 Task: Mark as unread   from Email0077 with a subject Subject0074
Action: Mouse moved to (538, 96)
Screenshot: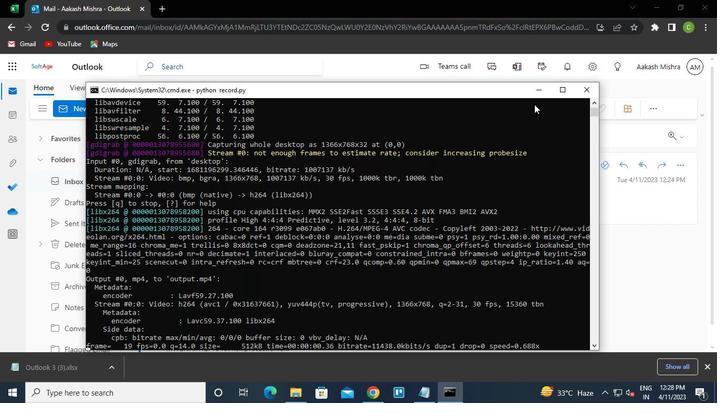 
Action: Mouse pressed left at (538, 96)
Screenshot: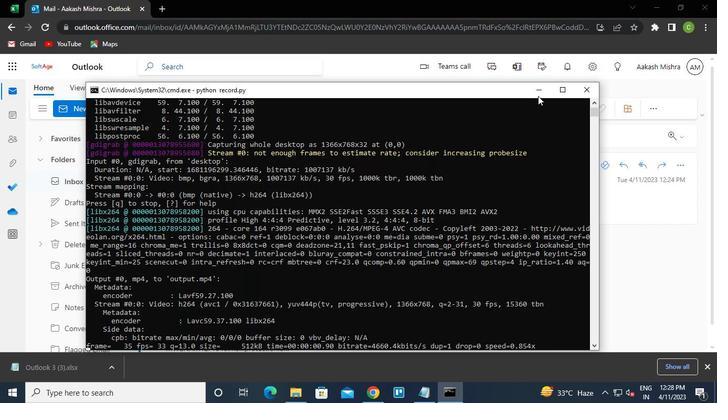 
Action: Mouse moved to (250, 161)
Screenshot: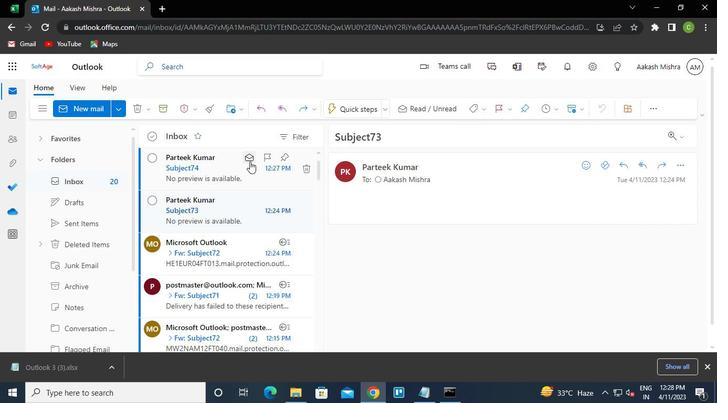 
Action: Mouse pressed left at (250, 161)
Screenshot: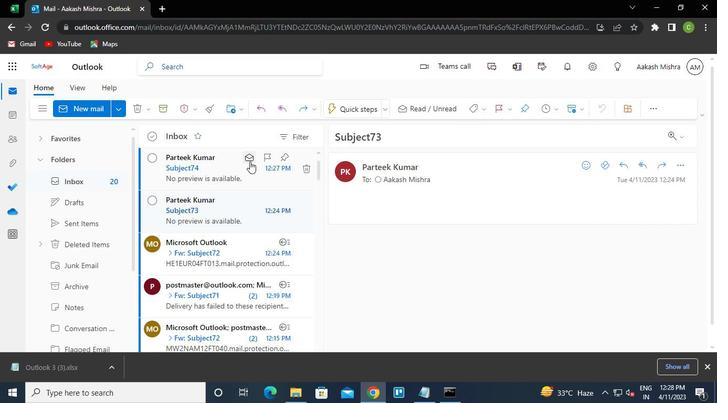 
Action: Mouse moved to (451, 396)
Screenshot: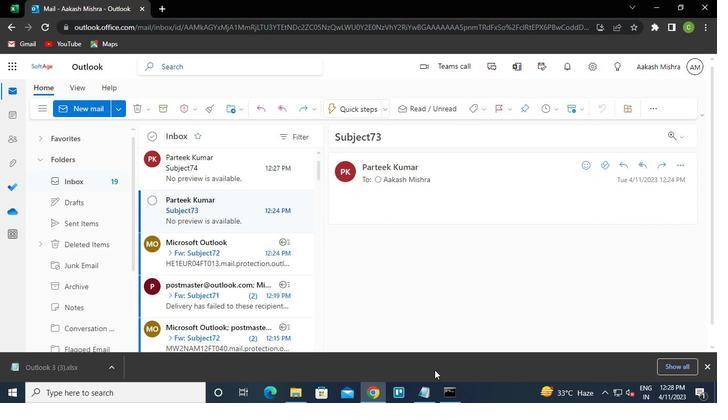 
Action: Mouse pressed left at (451, 396)
Screenshot: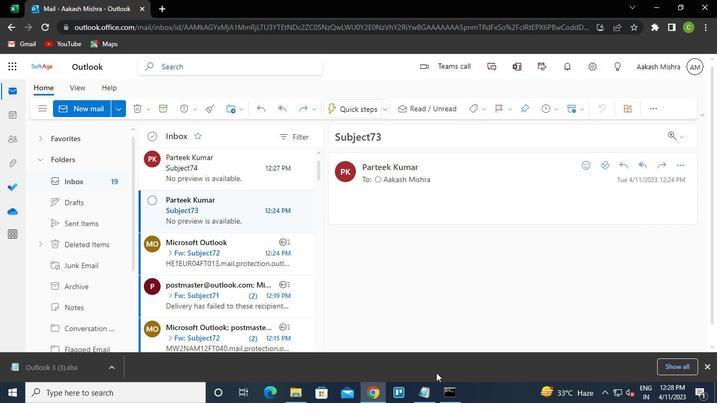 
Action: Mouse moved to (589, 93)
Screenshot: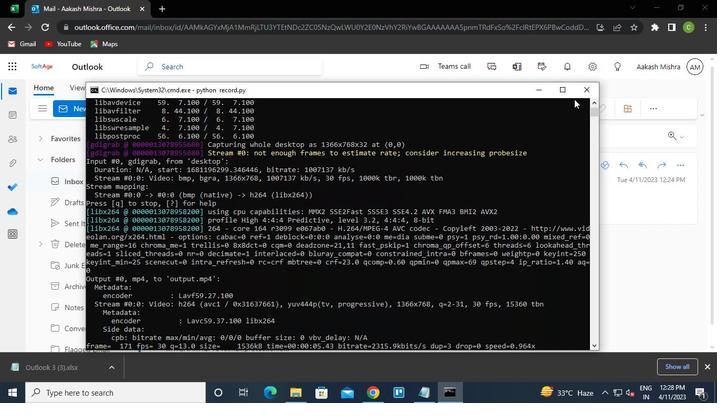 
Action: Mouse pressed left at (589, 93)
Screenshot: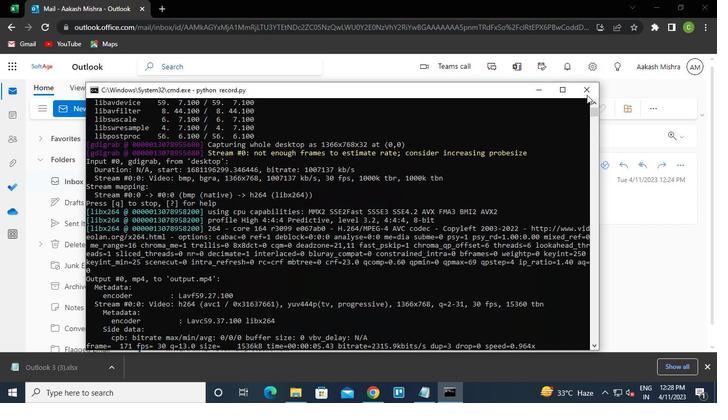 
